 Task: Create Card Customer Feedback Analysis in Board Corporate Social Responsibility to Workspace Customer Acquisition. Create Card Procurement Contracts Review in Board Employer Branding to Workspace Customer Acquisition. Create Card Customer Satisfaction Survey in Board Product Roadmap Prioritization and Execution to Workspace Customer Acquisition
Action: Mouse moved to (192, 139)
Screenshot: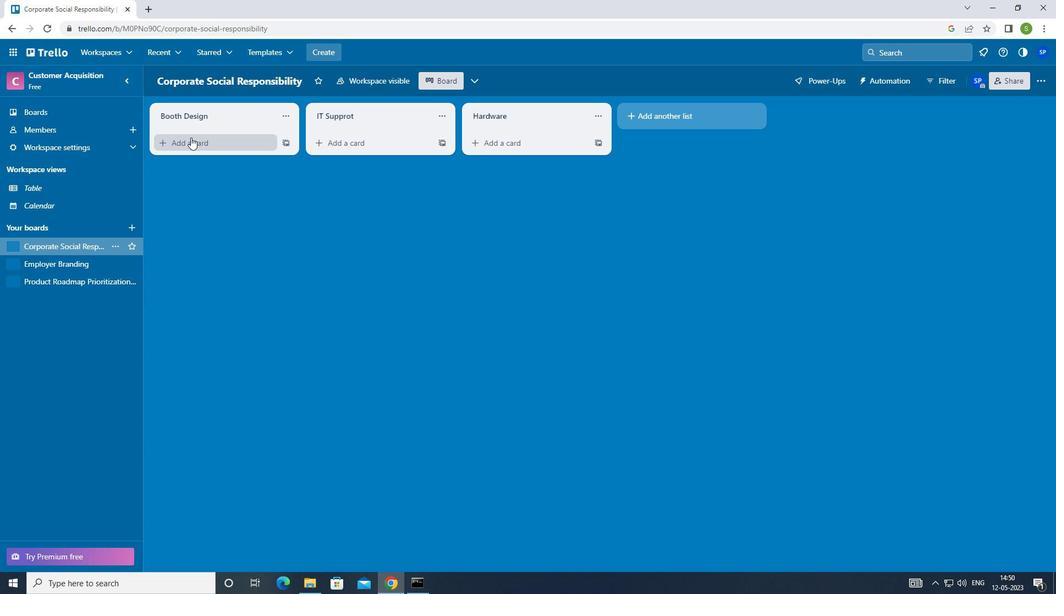 
Action: Mouse pressed left at (192, 139)
Screenshot: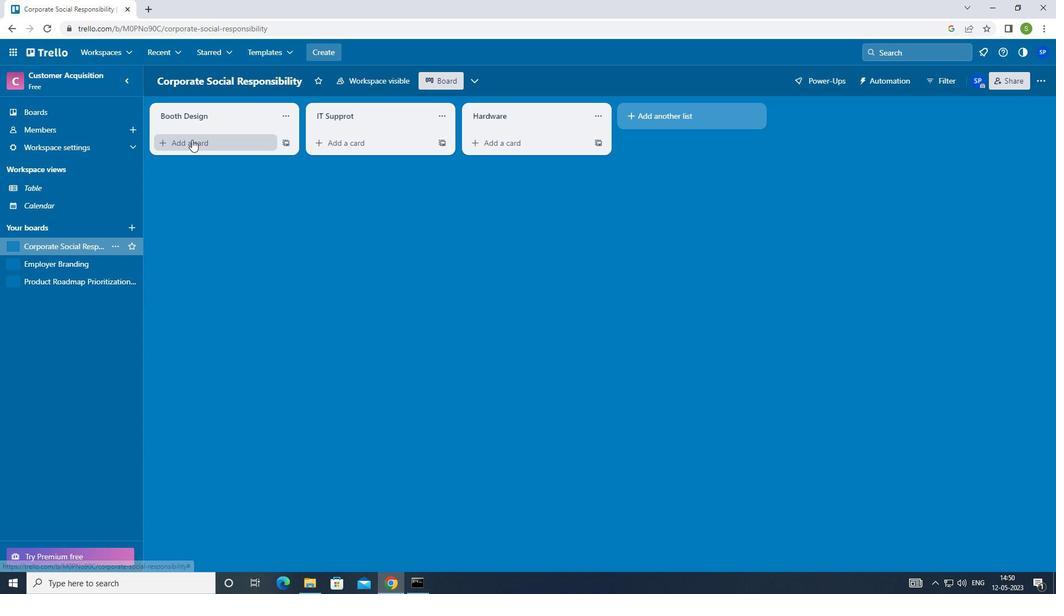 
Action: Mouse moved to (290, 250)
Screenshot: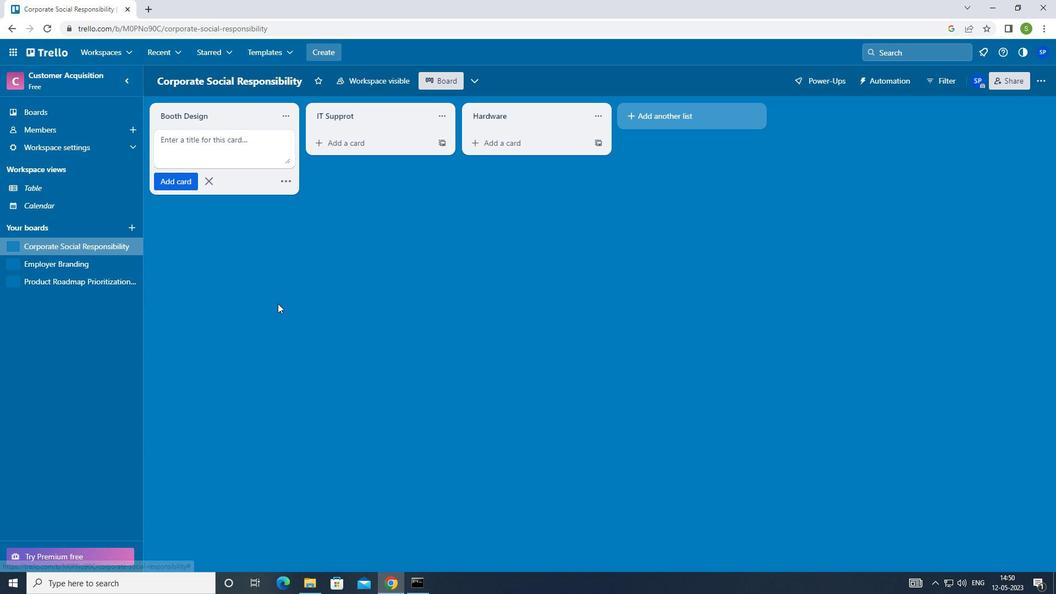 
Action: Key pressed <Key.shift><Key.shift><Key.shift>CUSTOMER<Key.space><Key.shift>FEEDBACK<Key.space><Key.shift>ANALYSIS
Screenshot: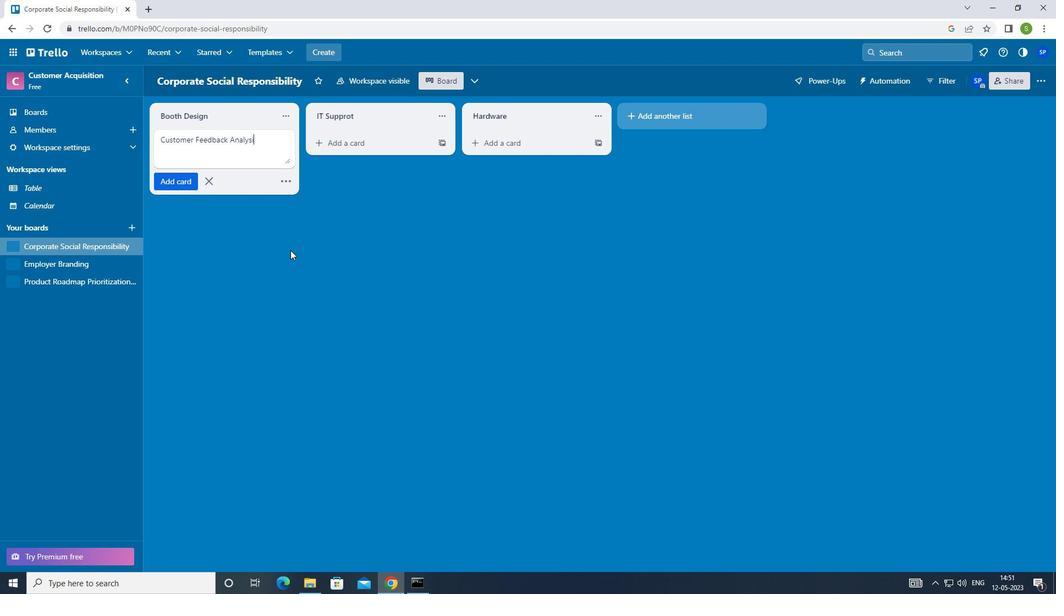 
Action: Mouse moved to (290, 245)
Screenshot: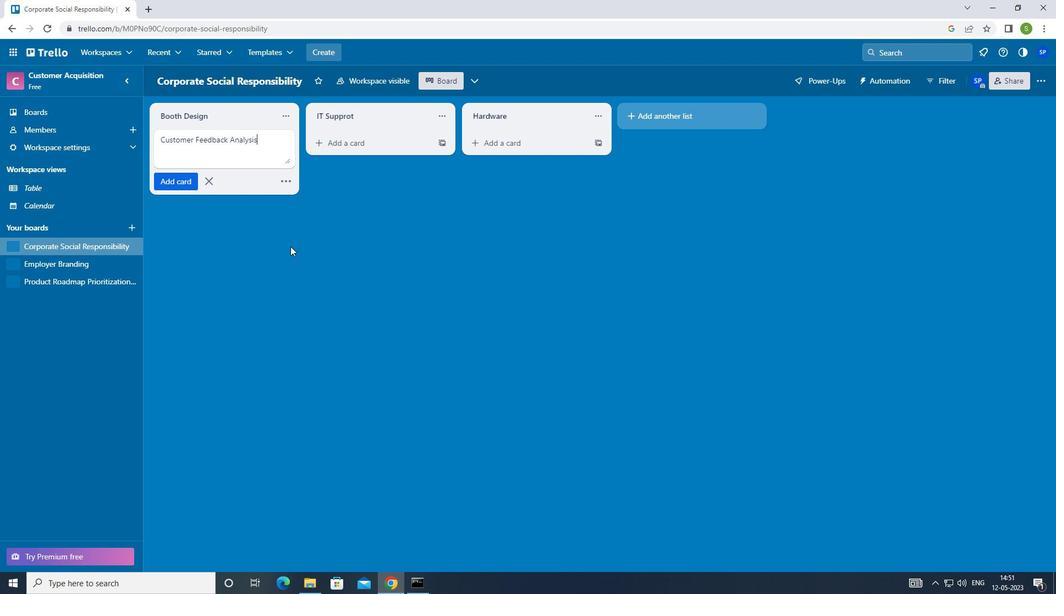 
Action: Key pressed <Key.enter>
Screenshot: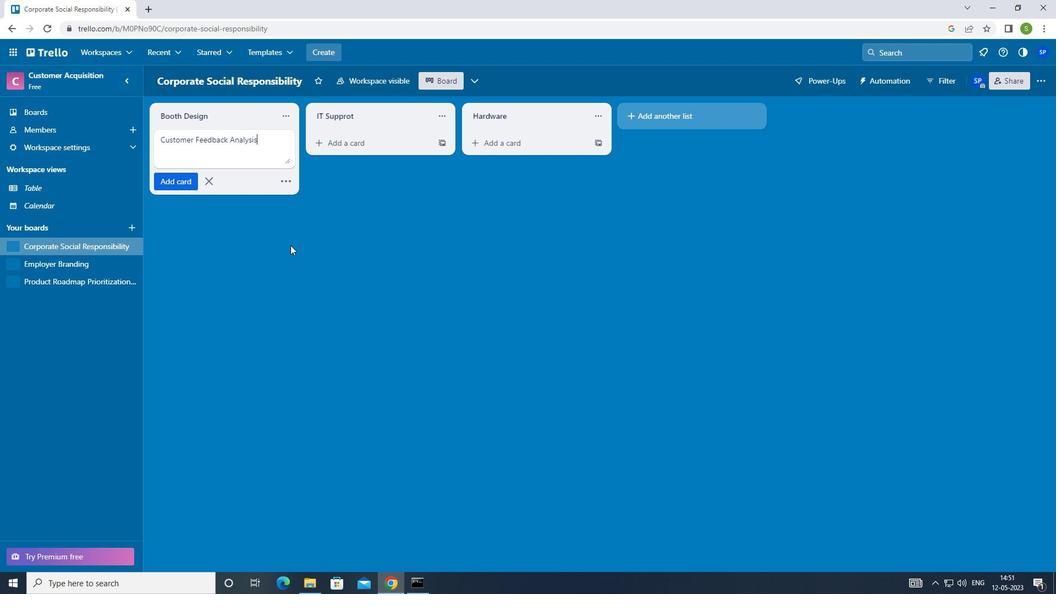 
Action: Mouse moved to (58, 264)
Screenshot: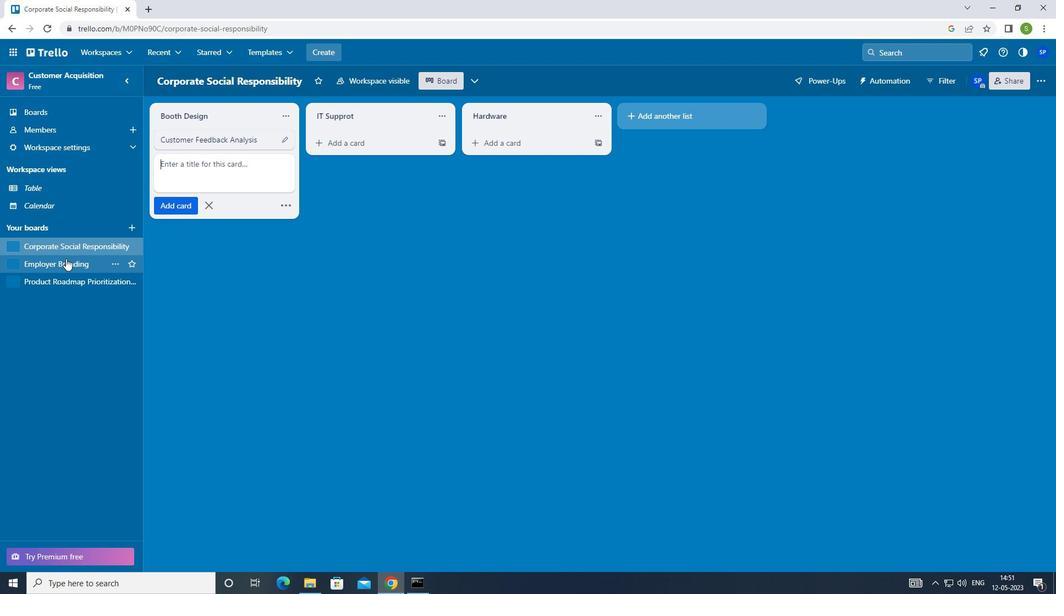 
Action: Mouse pressed left at (58, 264)
Screenshot: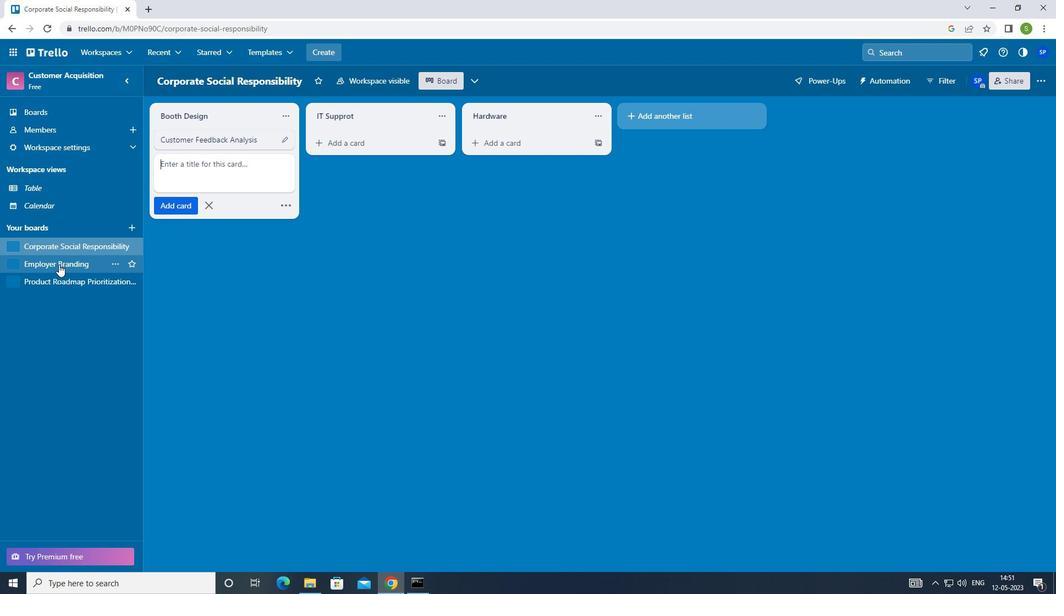 
Action: Mouse moved to (209, 140)
Screenshot: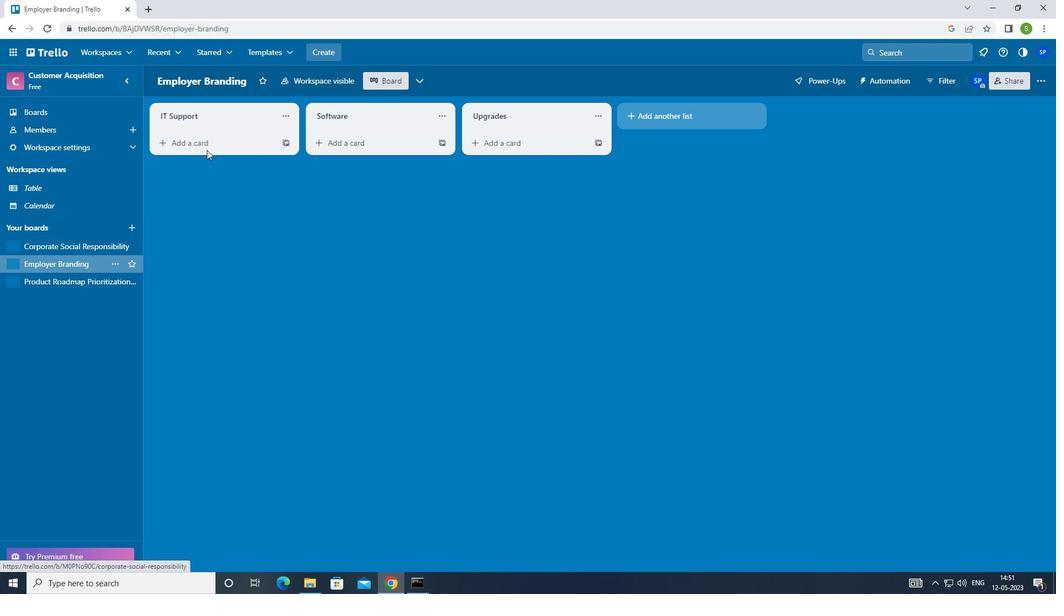 
Action: Mouse pressed left at (209, 140)
Screenshot: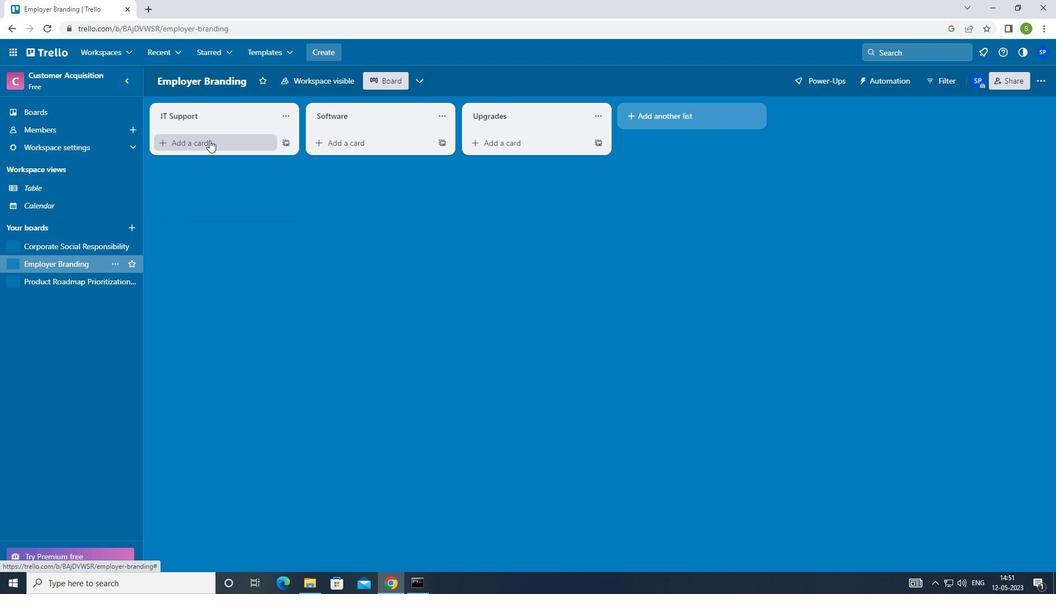 
Action: Mouse moved to (254, 262)
Screenshot: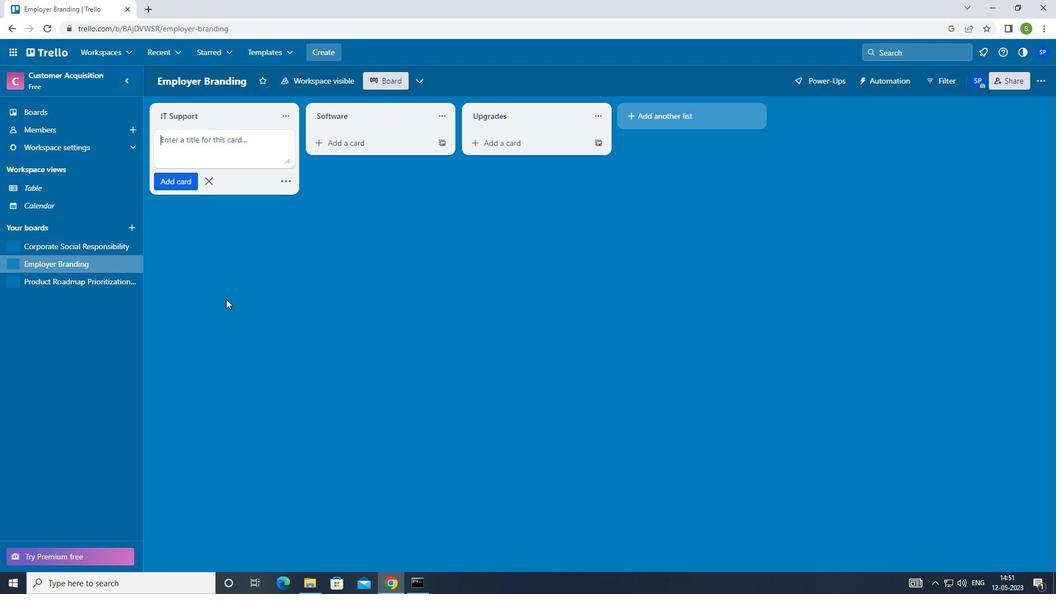 
Action: Key pressed <Key.shift_r>PROCUREMENT<Key.space><Key.shift>CONTRACTS<Key.space><Key.shift>REVIEW<Key.enter>
Screenshot: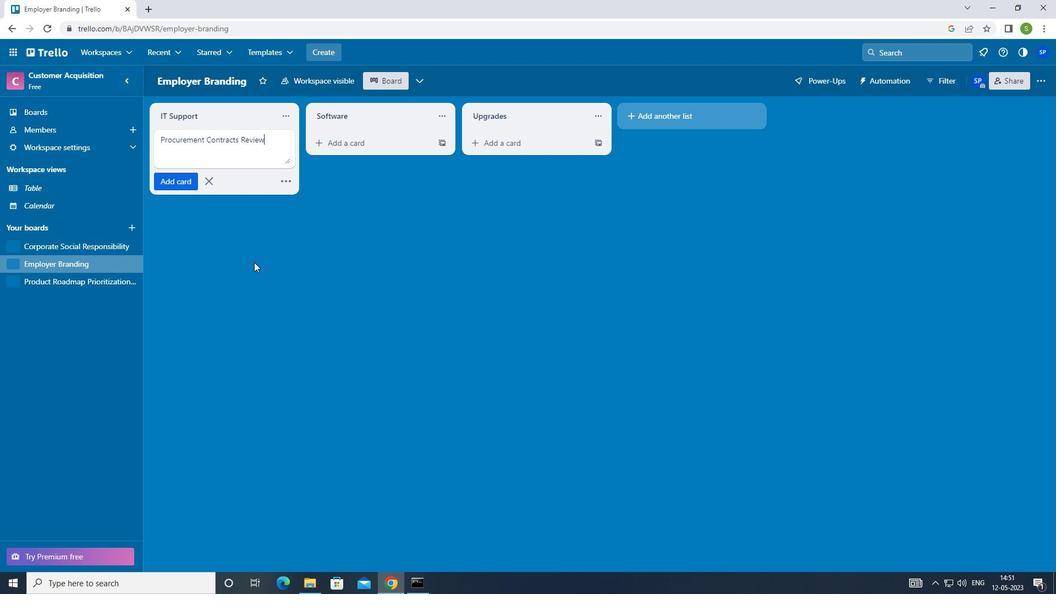 
Action: Mouse moved to (63, 281)
Screenshot: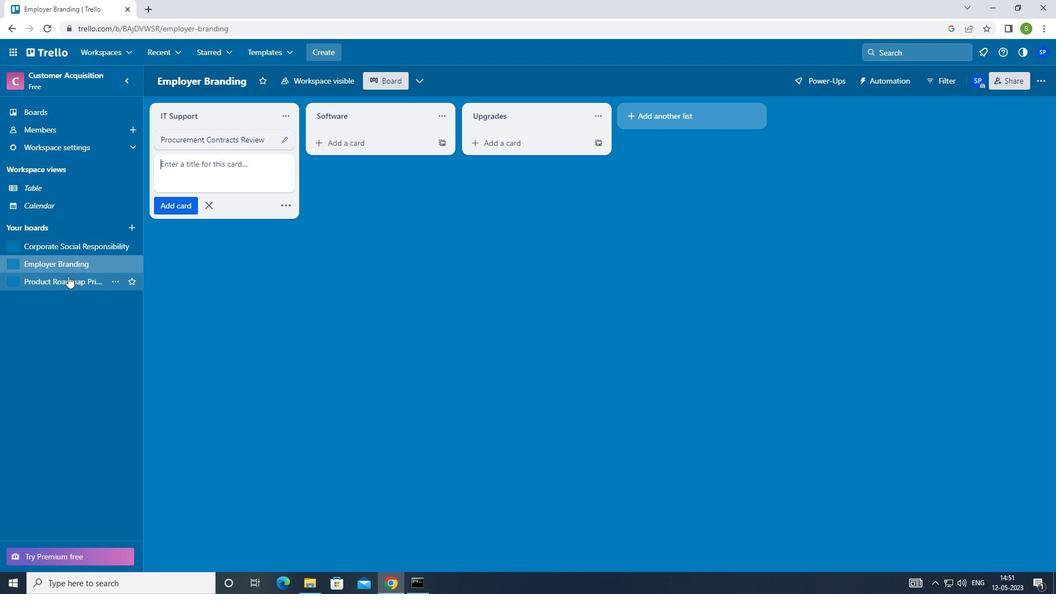
Action: Mouse pressed left at (63, 281)
Screenshot: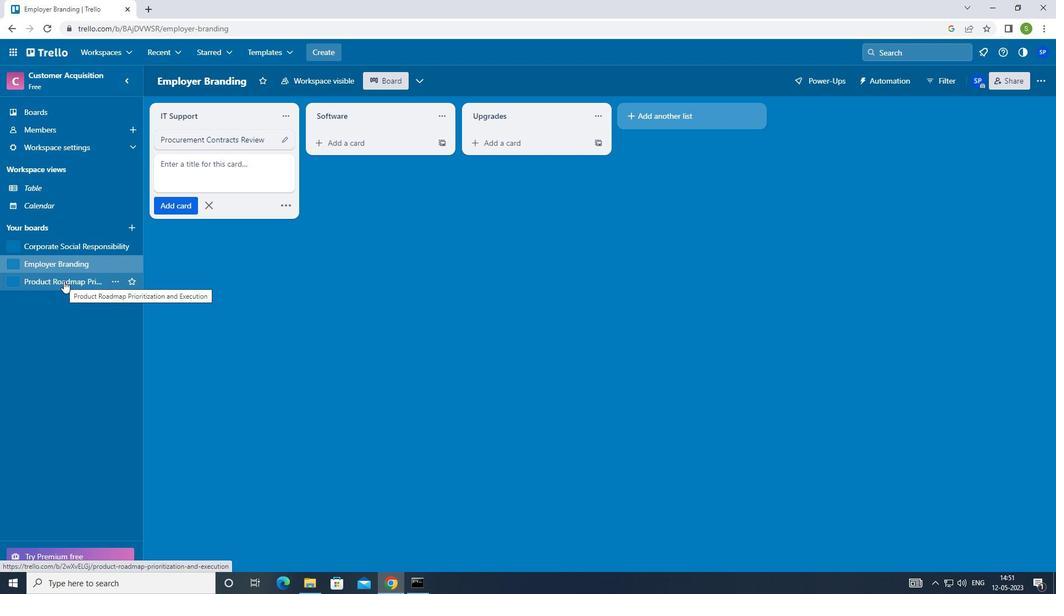 
Action: Mouse pressed left at (63, 281)
Screenshot: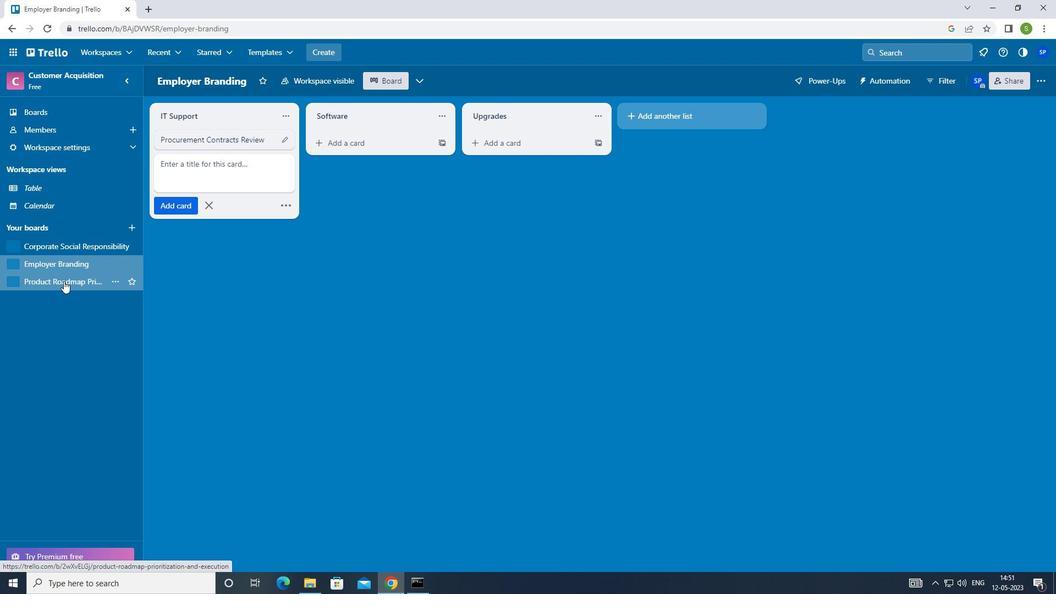 
Action: Mouse moved to (187, 141)
Screenshot: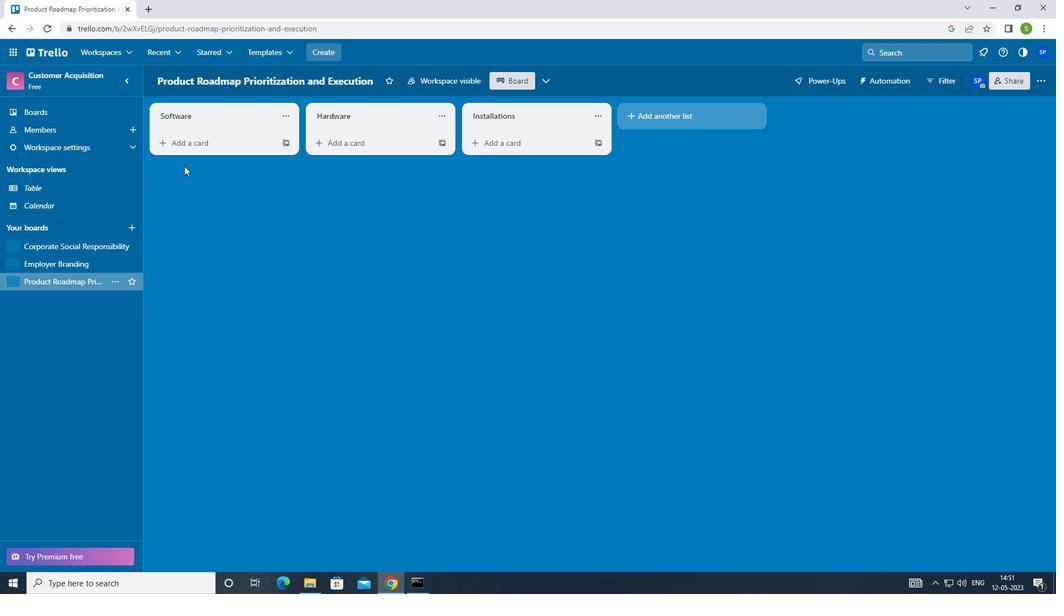 
Action: Mouse pressed left at (187, 141)
Screenshot: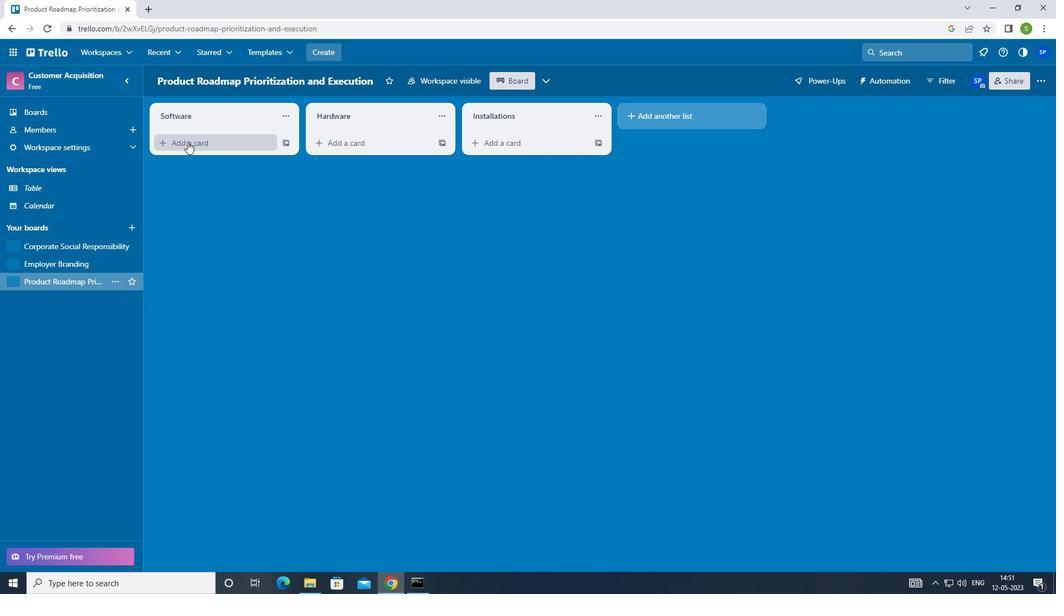 
Action: Mouse moved to (248, 270)
Screenshot: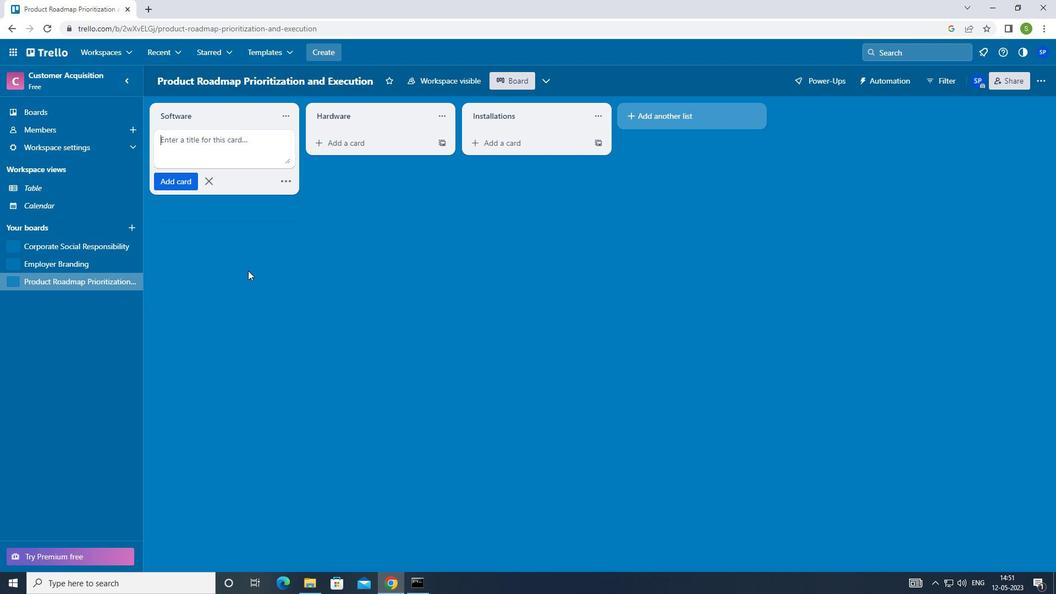 
Action: Key pressed <Key.shift>CUSTOMER<Key.space><Key.shift>SATISFACTION<Key.space><Key.shift>SURVEY<Key.enter><Key.f8>
Screenshot: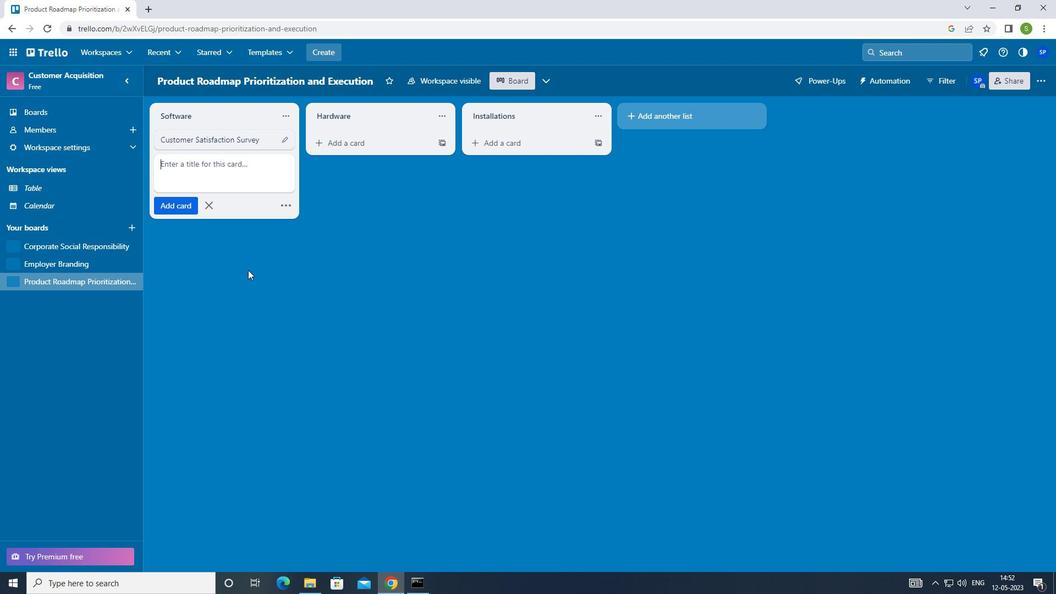 
